 Task: Create a section Code Standardization Sprint and in the section, add a milestone Data Privacy and Protection Implementation in the project TrueNorth.
Action: Mouse moved to (59, 219)
Screenshot: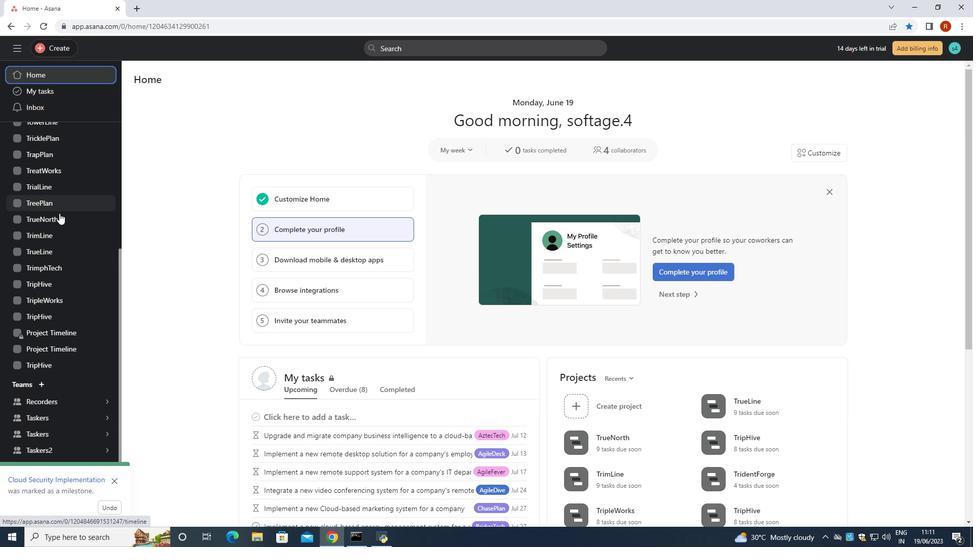 
Action: Mouse pressed left at (59, 219)
Screenshot: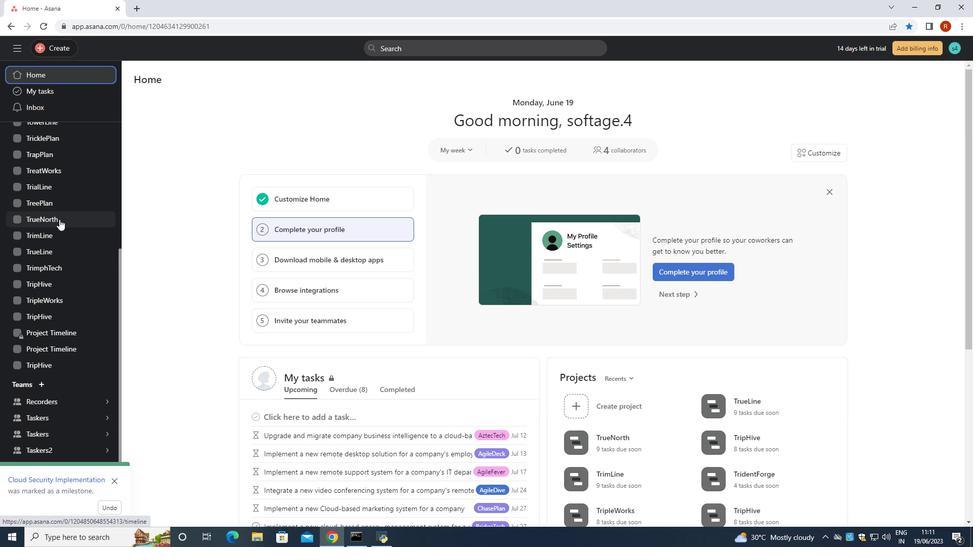 
Action: Mouse moved to (153, 499)
Screenshot: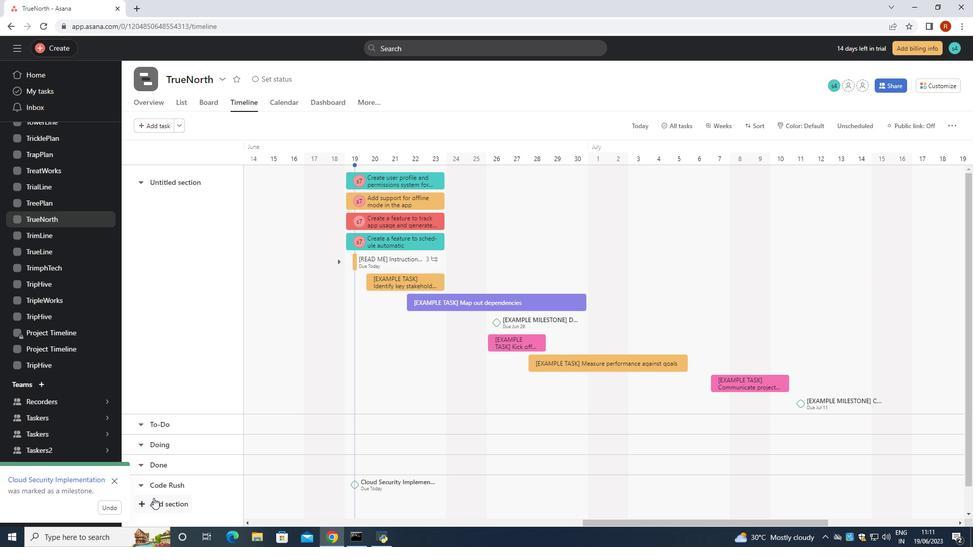 
Action: Mouse pressed left at (153, 499)
Screenshot: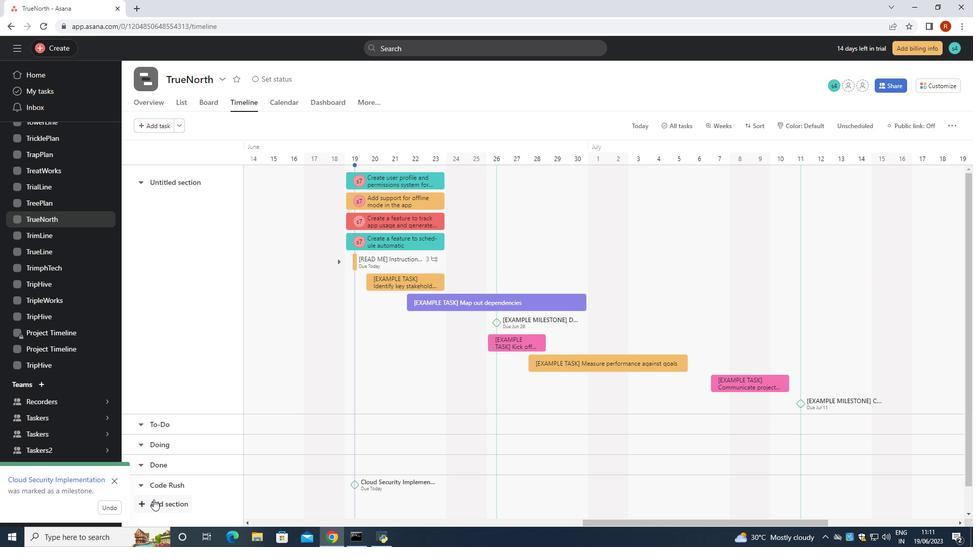 
Action: Key pressed <Key.shift>Code<Key.space><Key.shift>Standardia<Key.backspace>zation<Key.space><Key.shift>Sprint
Screenshot: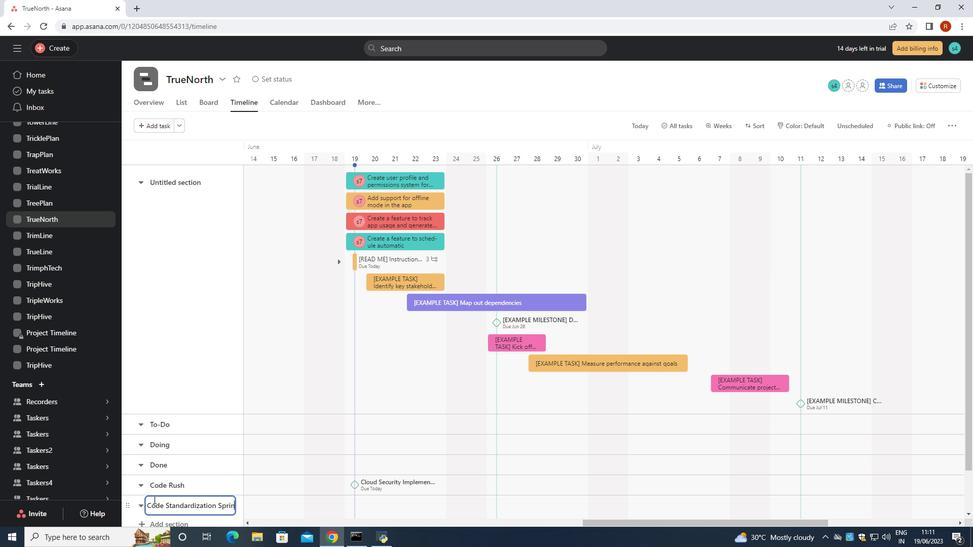 
Action: Mouse moved to (313, 504)
Screenshot: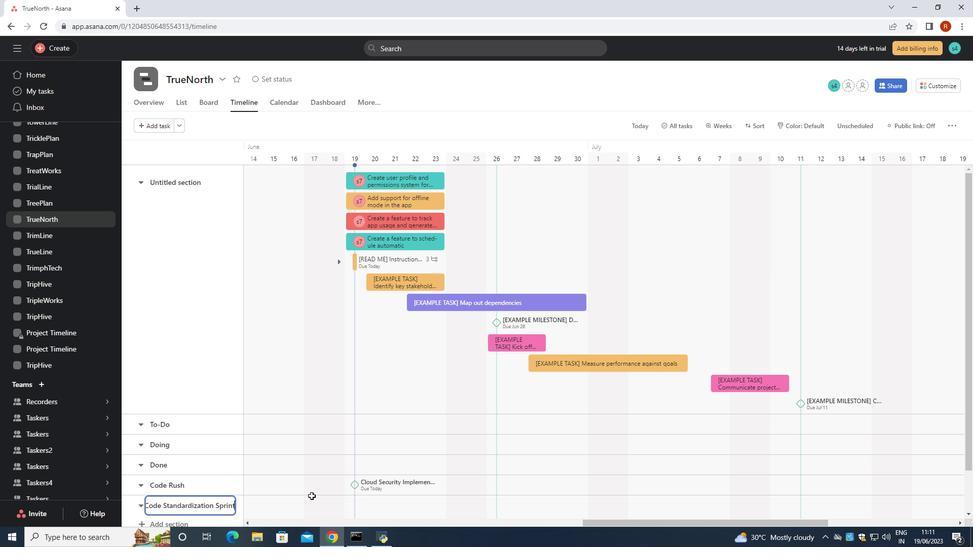 
Action: Mouse pressed left at (313, 504)
Screenshot: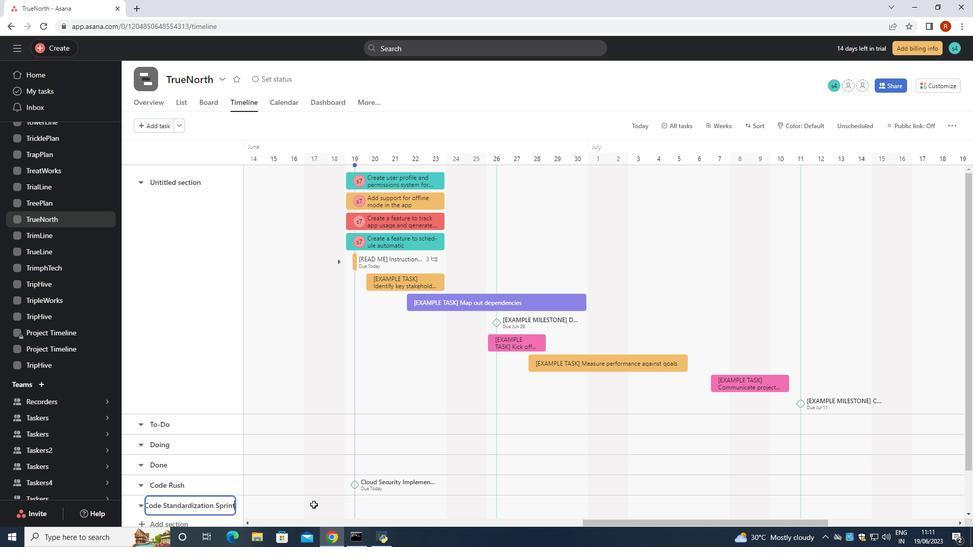 
Action: Mouse pressed left at (313, 504)
Screenshot: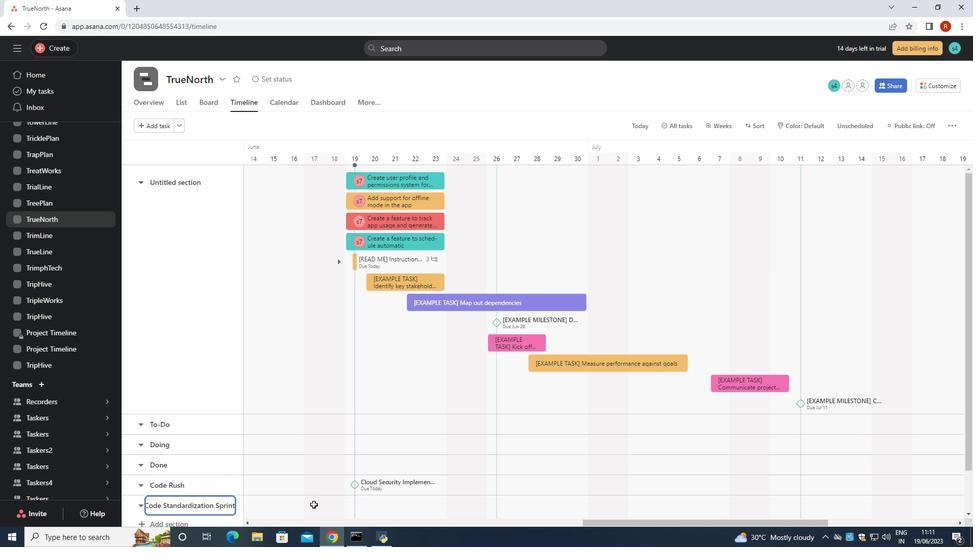 
Action: Key pressed <Key.shift><Key.shift><Key.shift><Key.shift>Data<Key.space><Key.shift><Key.shift><Key.shift>Privacy<Key.space>and<Key.space><Key.shift>o<Key.shift><Key.backspace><Key.shift>Protection<Key.space><Key.shift><Key.shift><Key.shift><Key.shift>Implementation<Key.enter>
Screenshot: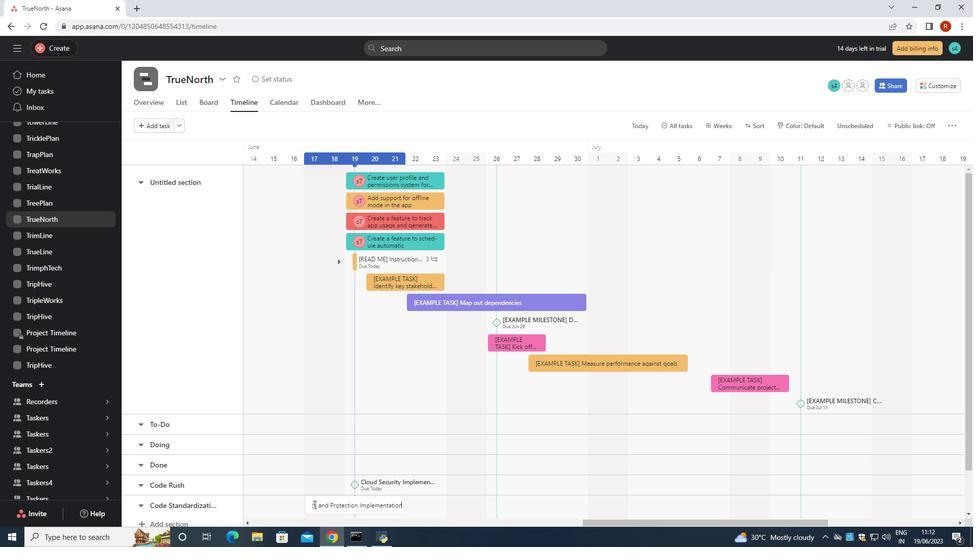 
Action: Mouse pressed right at (313, 504)
Screenshot: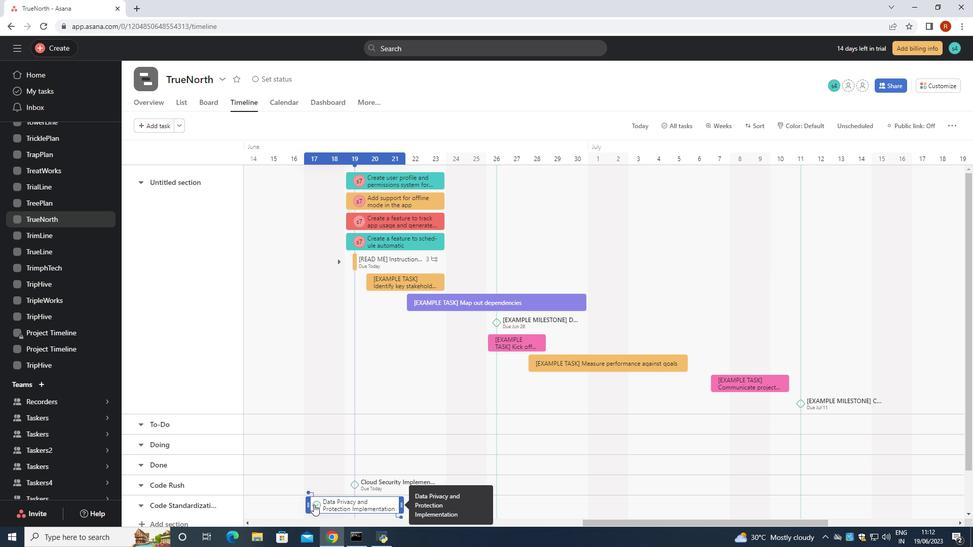
Action: Mouse moved to (384, 453)
Screenshot: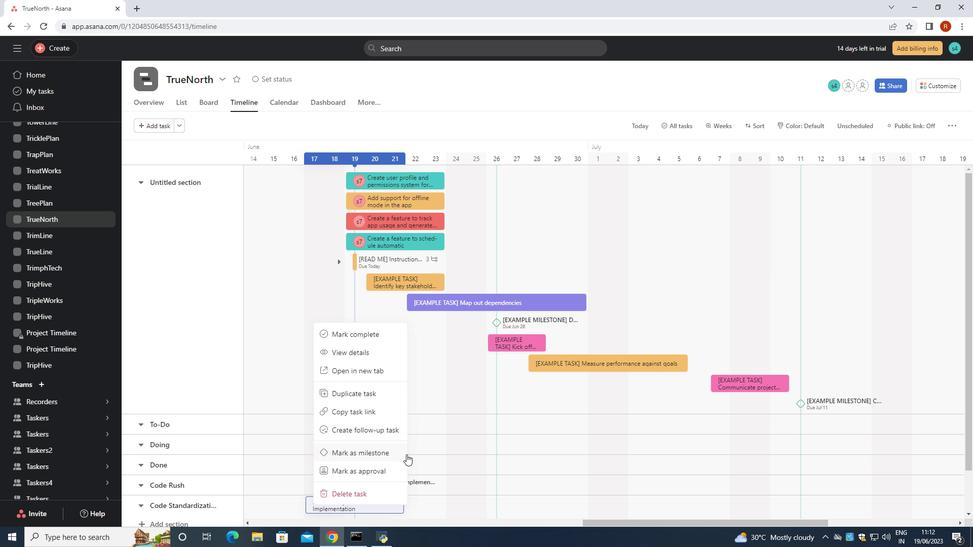 
Action: Mouse pressed left at (384, 453)
Screenshot: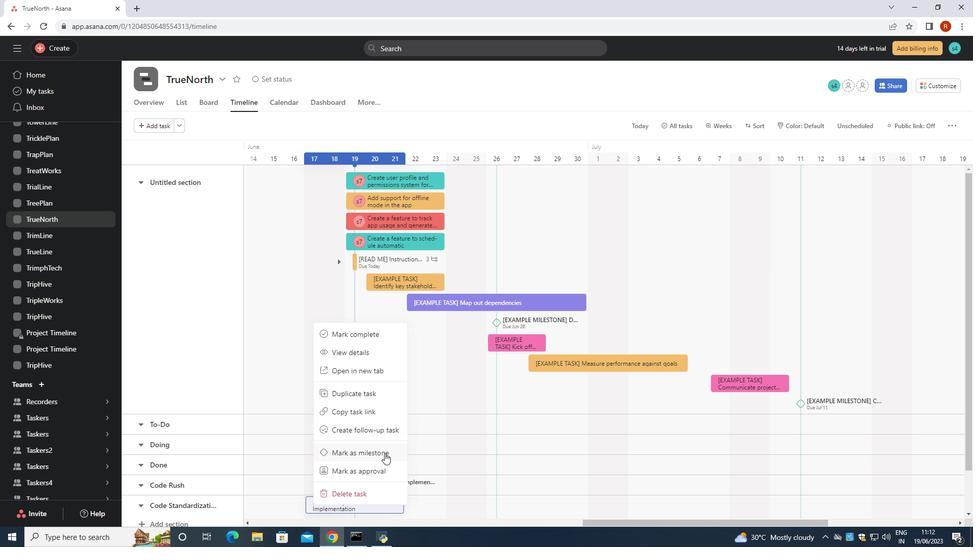 
Action: Mouse moved to (378, 453)
Screenshot: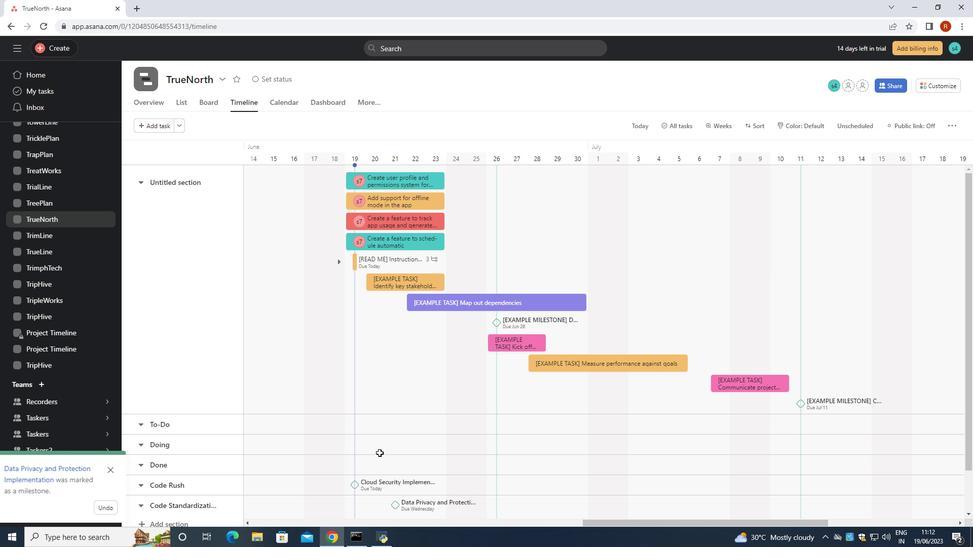 
